 Task: Change the zoom level of the current page to 50% from device toolbar.
Action: Mouse moved to (996, 26)
Screenshot: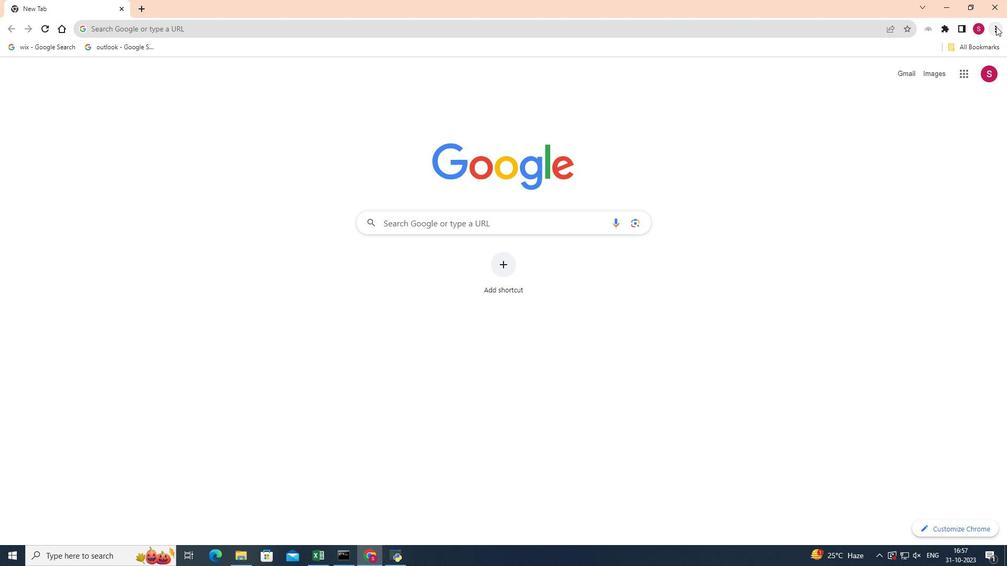 
Action: Mouse pressed left at (996, 26)
Screenshot: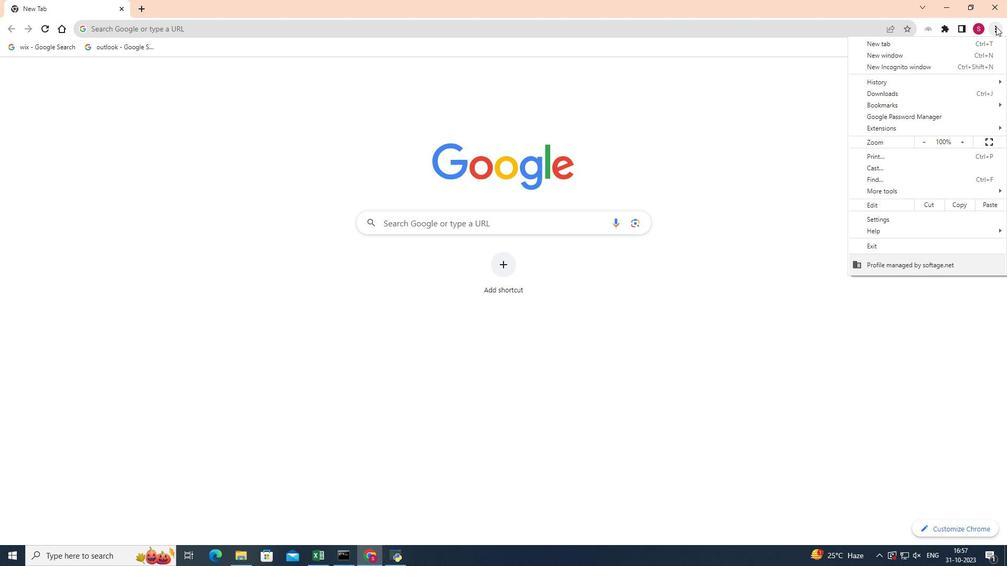 
Action: Mouse moved to (893, 193)
Screenshot: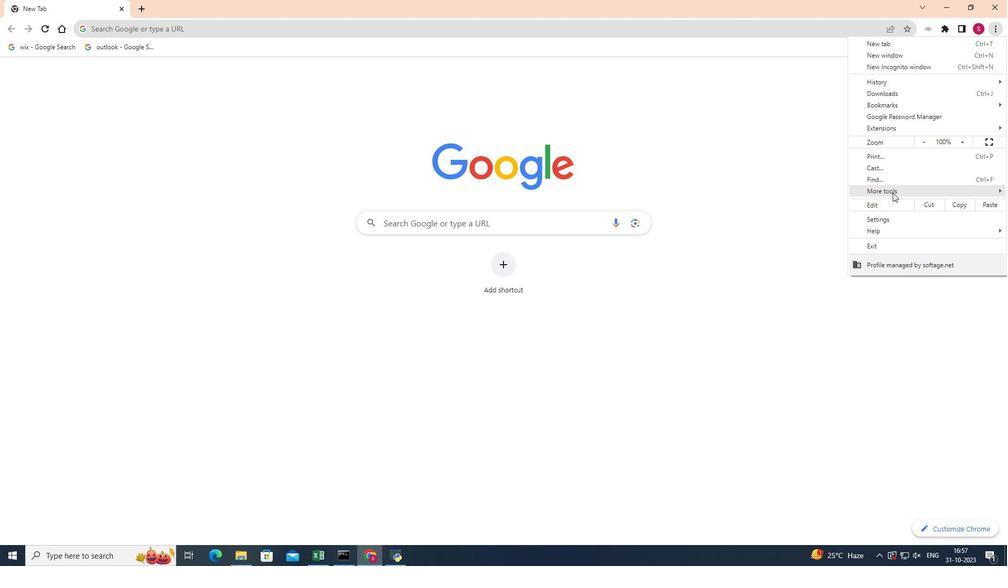 
Action: Mouse pressed left at (893, 193)
Screenshot: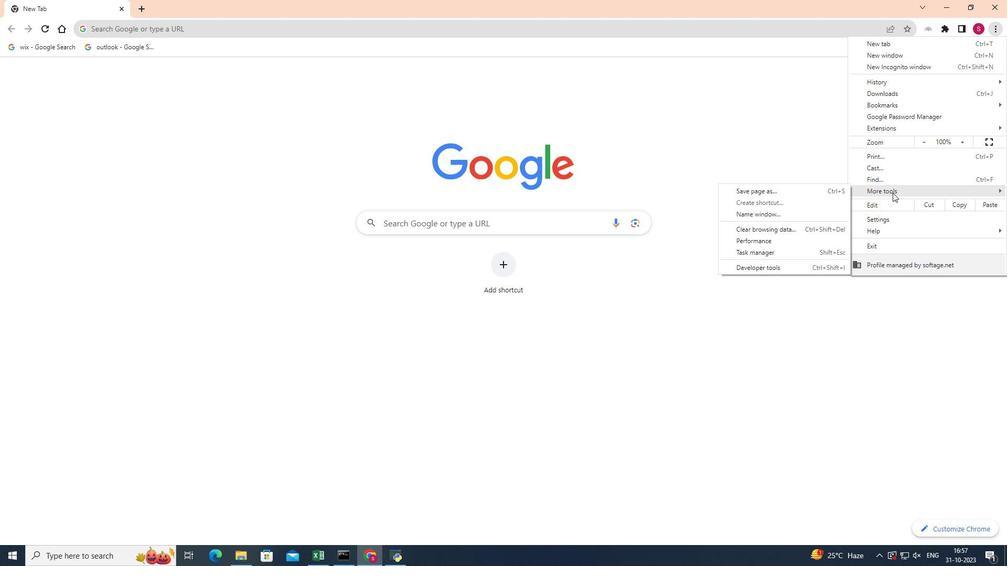 
Action: Mouse moved to (763, 270)
Screenshot: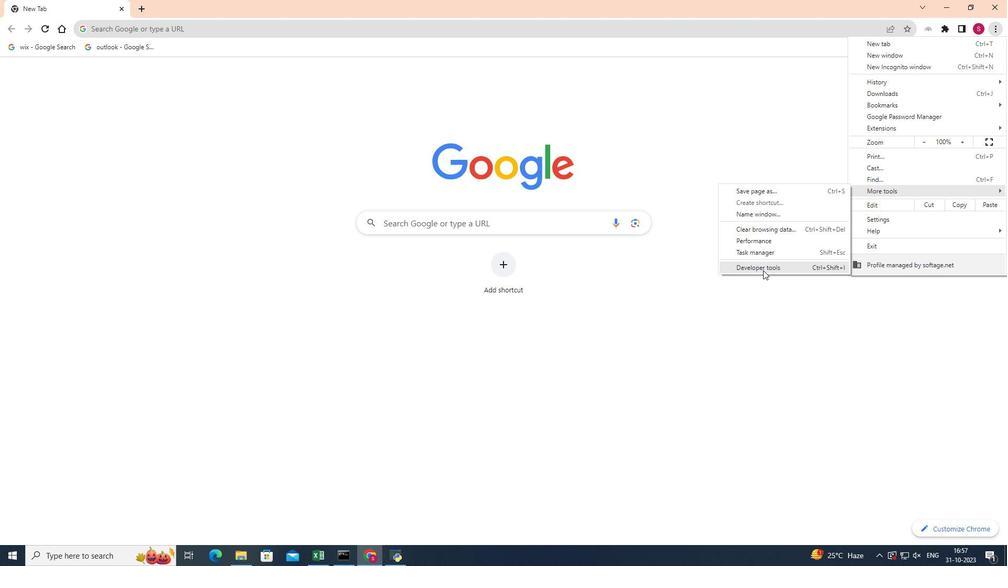
Action: Mouse pressed left at (763, 270)
Screenshot: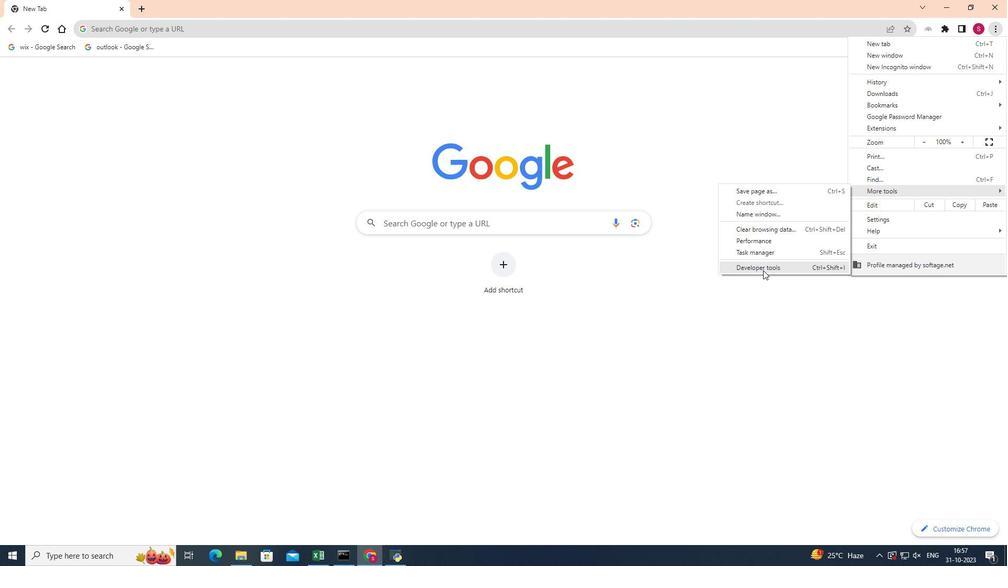 
Action: Mouse moved to (740, 64)
Screenshot: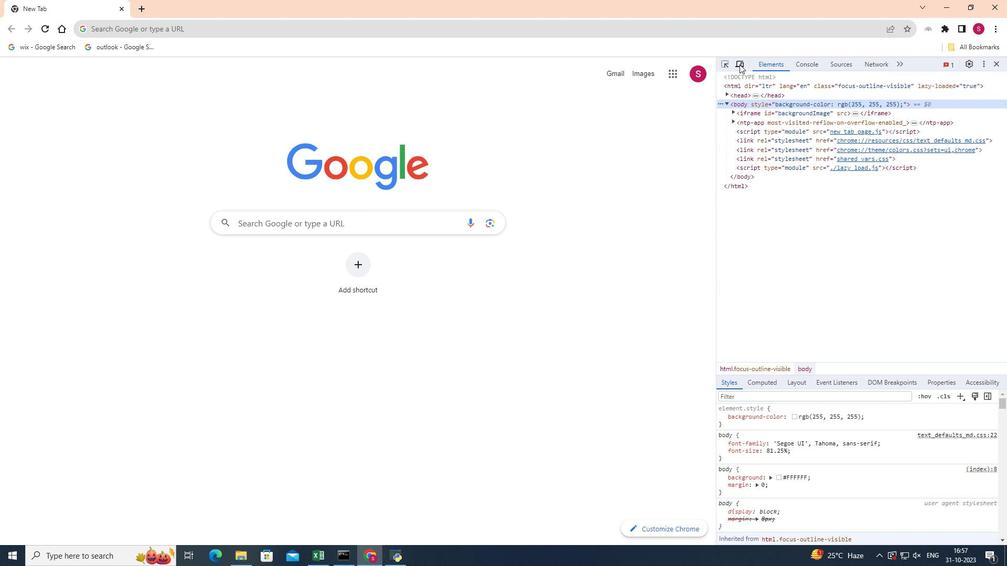 
Action: Mouse pressed left at (740, 64)
Screenshot: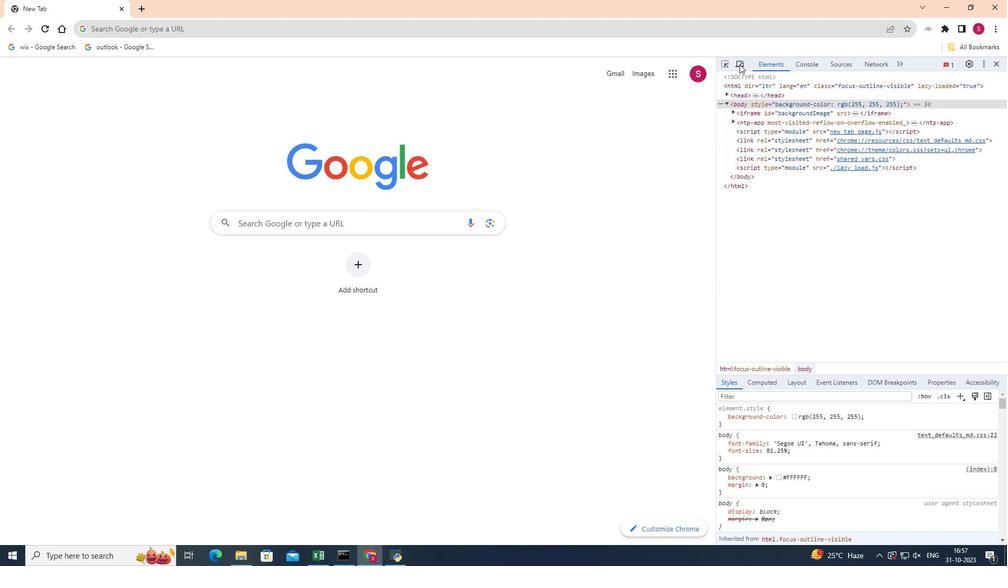 
Action: Mouse moved to (413, 60)
Screenshot: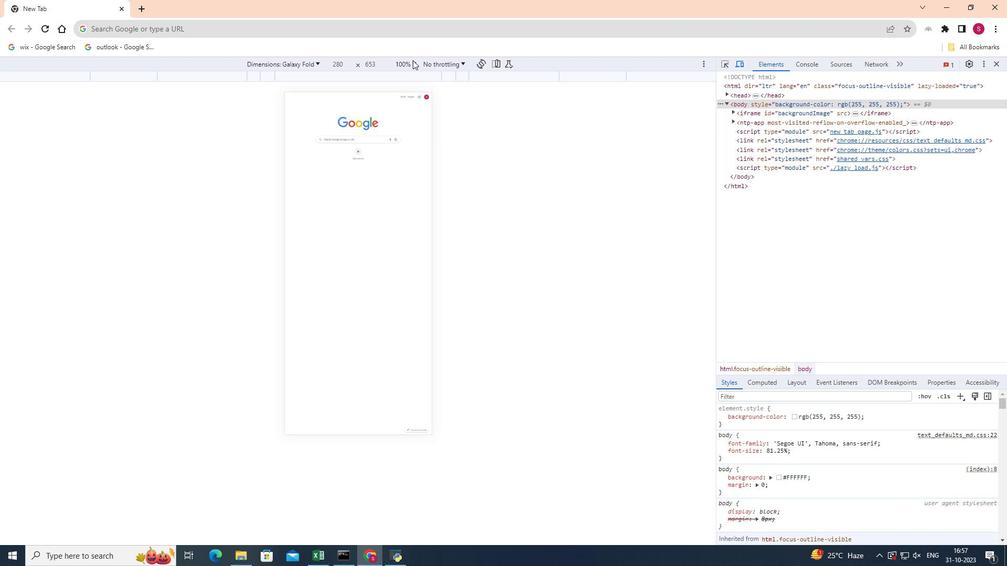 
Action: Mouse pressed left at (413, 60)
Screenshot: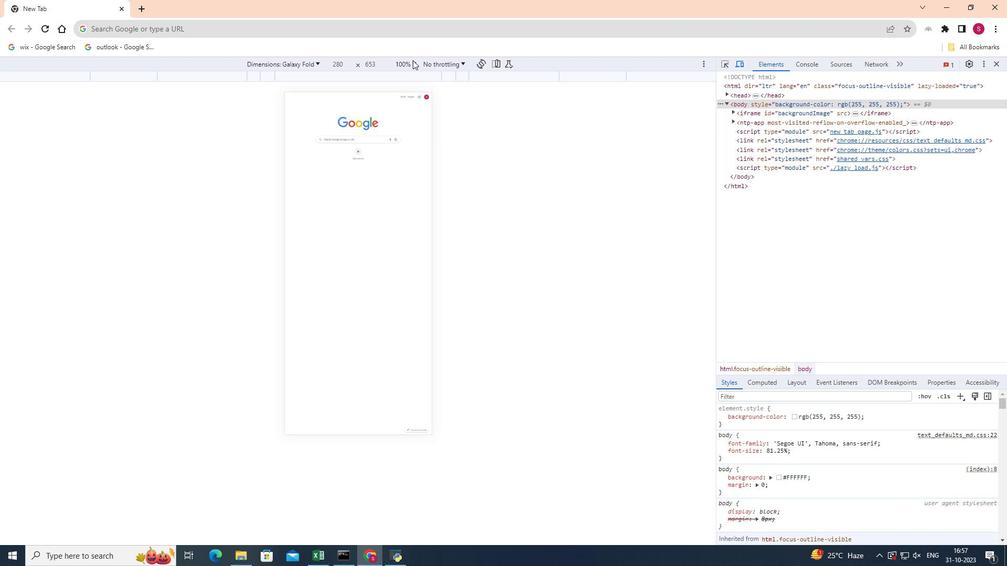 
Action: Mouse moved to (414, 76)
Screenshot: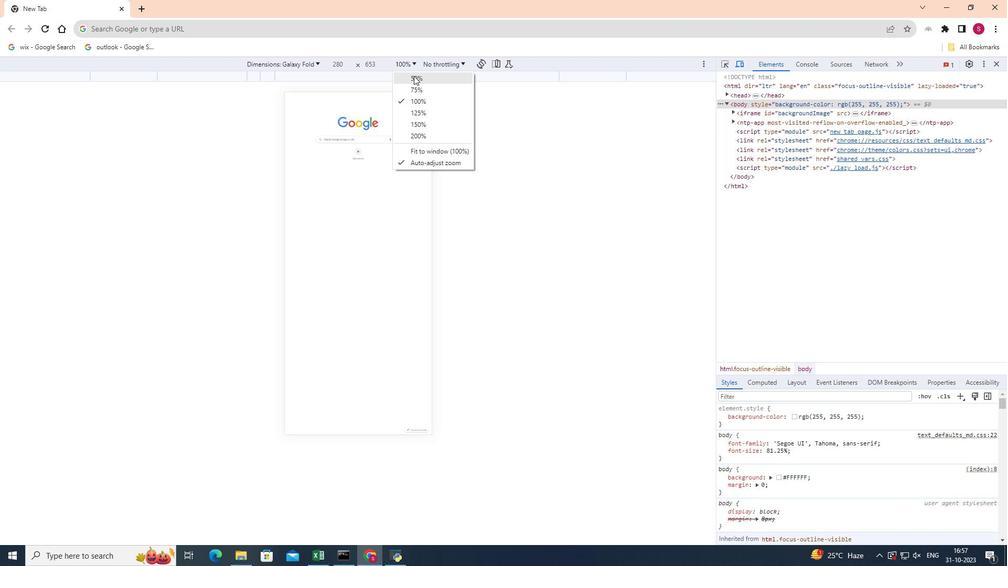 
Action: Mouse pressed left at (414, 76)
Screenshot: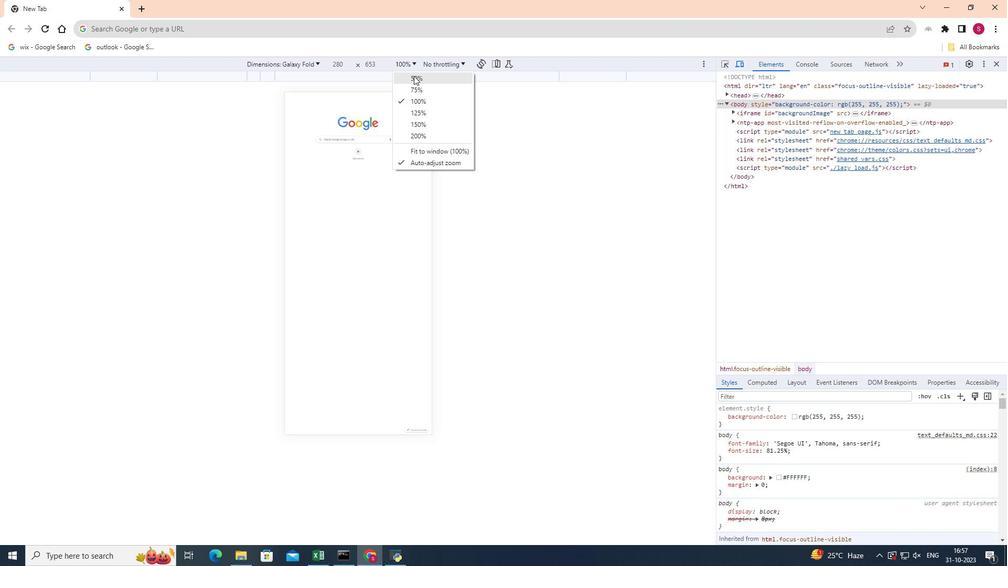 
Action: Mouse moved to (440, 130)
Screenshot: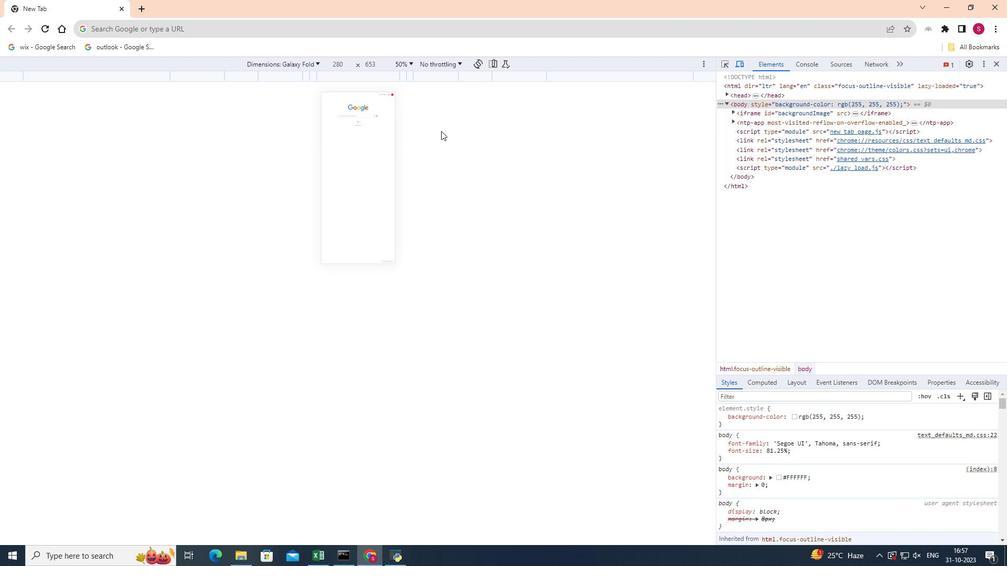 
